 Task: Create a schedule automation trigger every saturday at 12:00 PM.
Action: Mouse moved to (1058, 305)
Screenshot: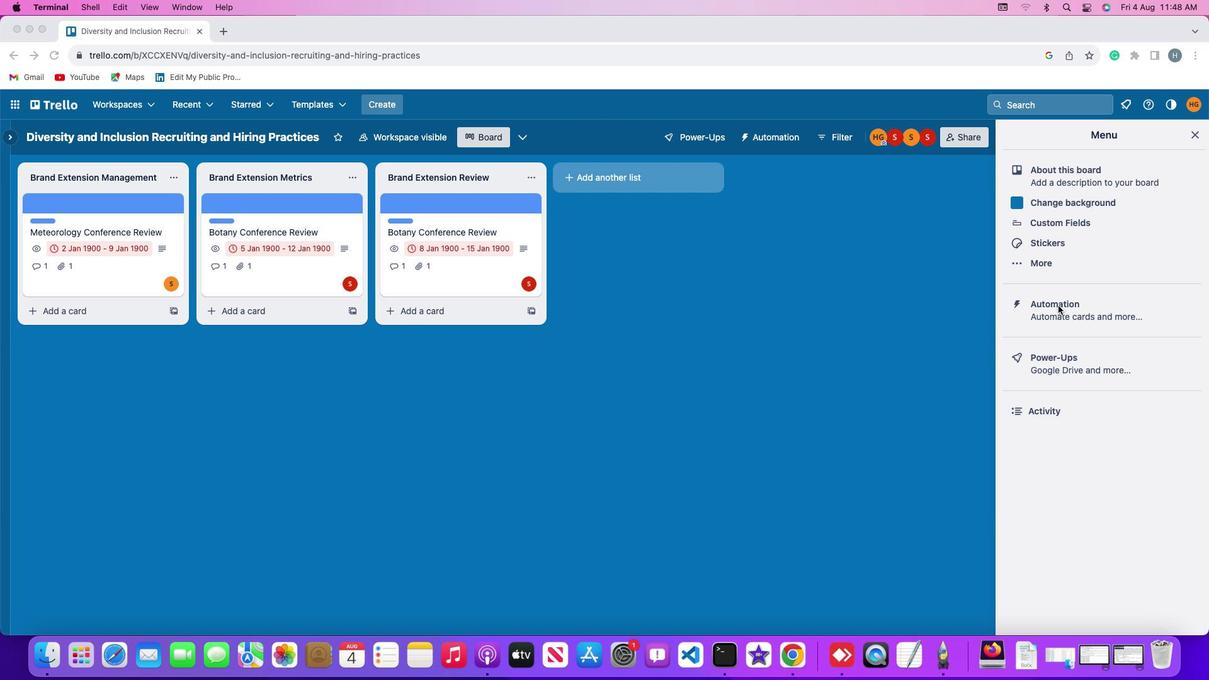 
Action: Mouse pressed left at (1058, 305)
Screenshot: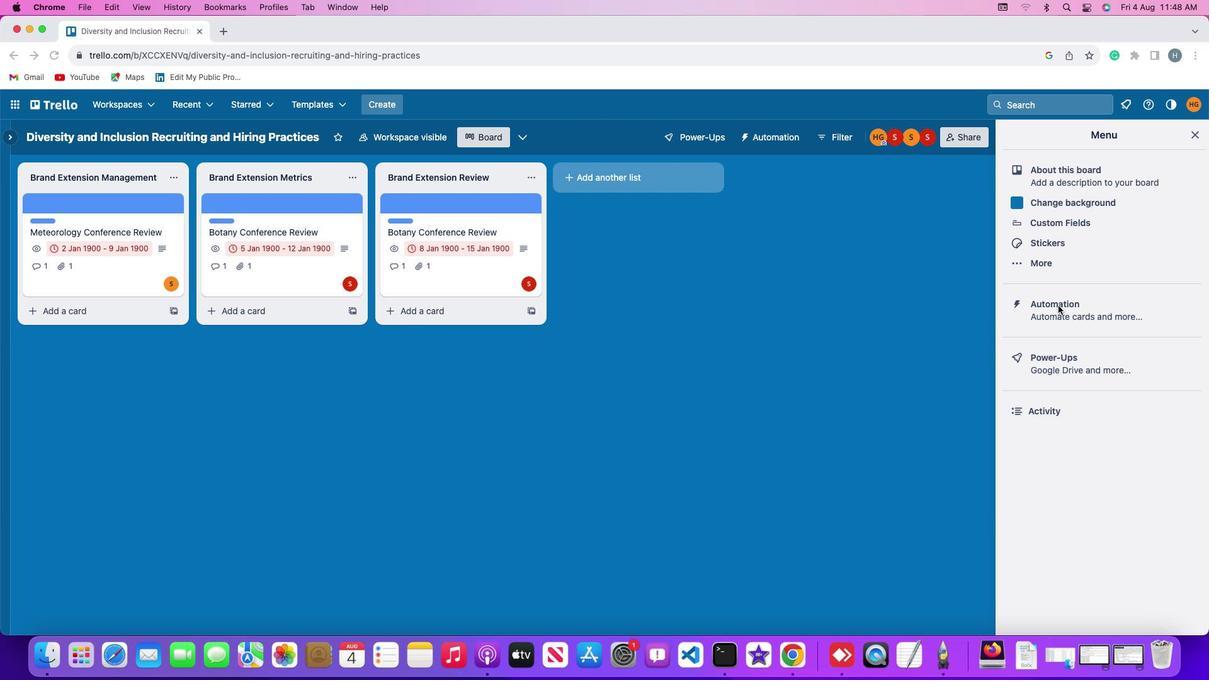 
Action: Mouse moved to (1062, 306)
Screenshot: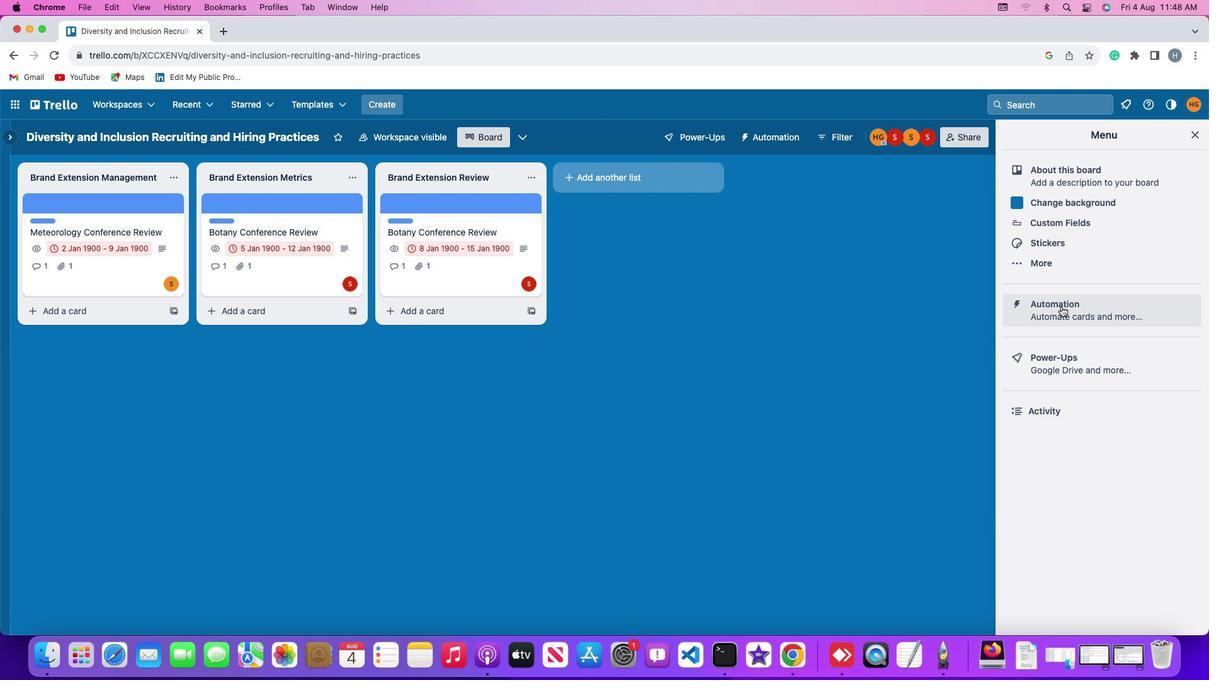 
Action: Mouse pressed left at (1062, 306)
Screenshot: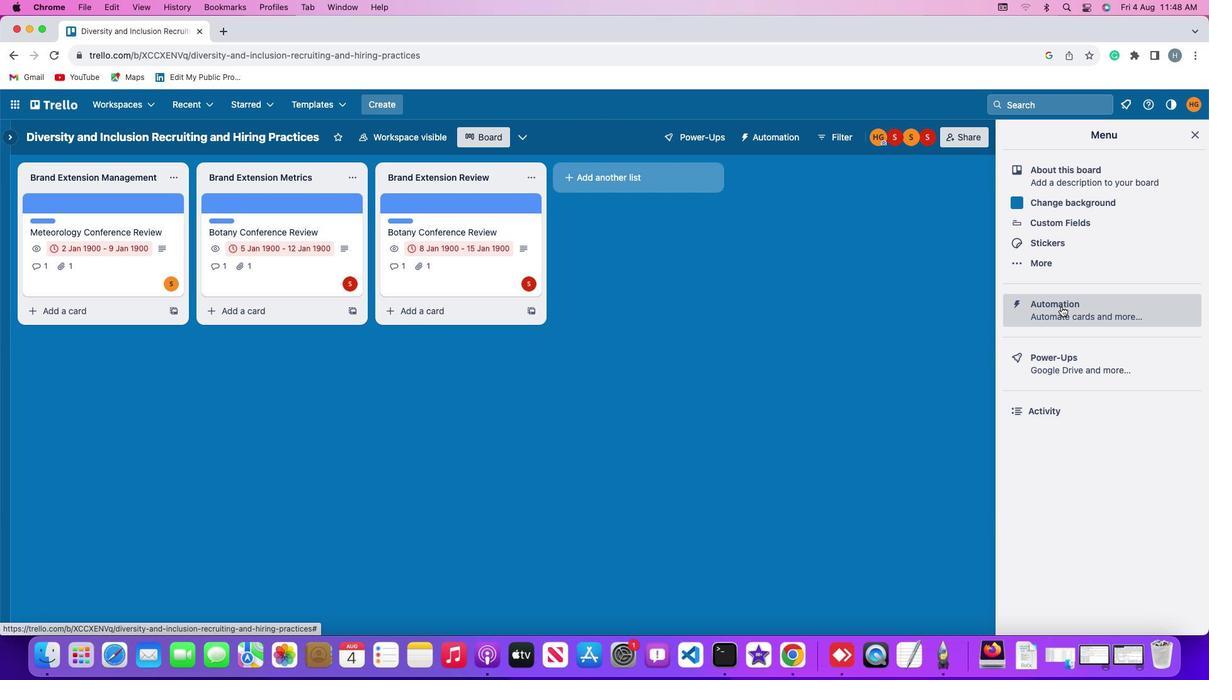 
Action: Mouse moved to (90, 270)
Screenshot: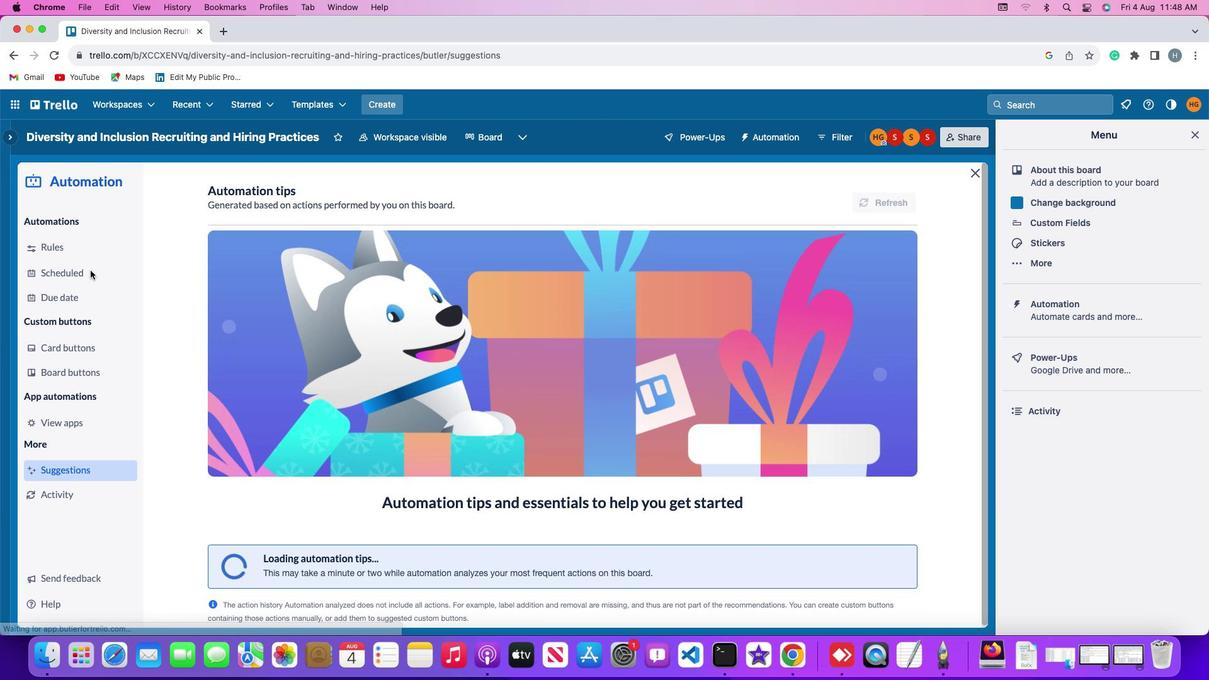 
Action: Mouse pressed left at (90, 270)
Screenshot: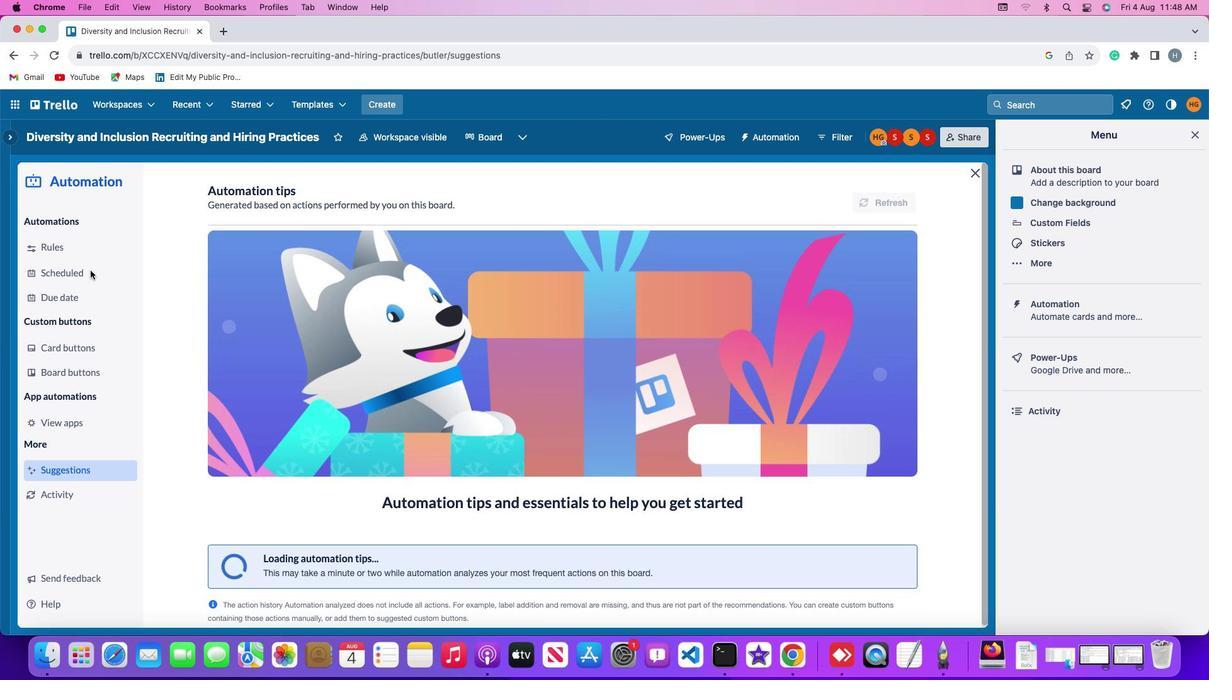 
Action: Mouse moved to (831, 192)
Screenshot: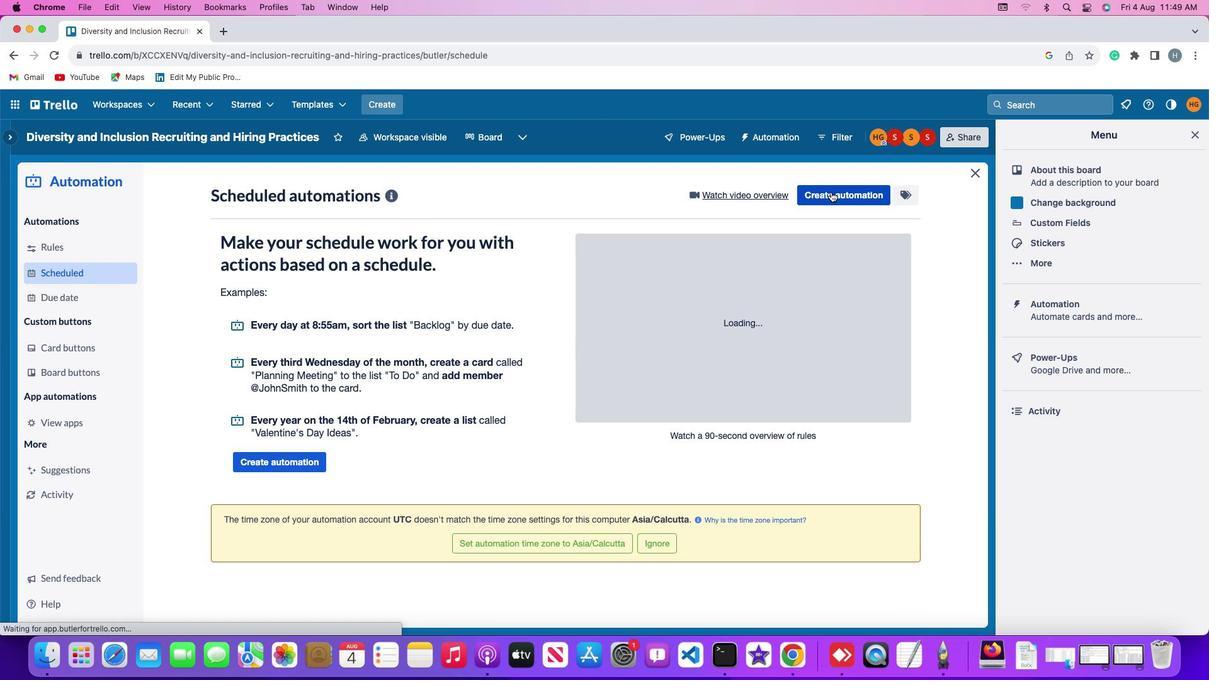 
Action: Mouse pressed left at (831, 192)
Screenshot: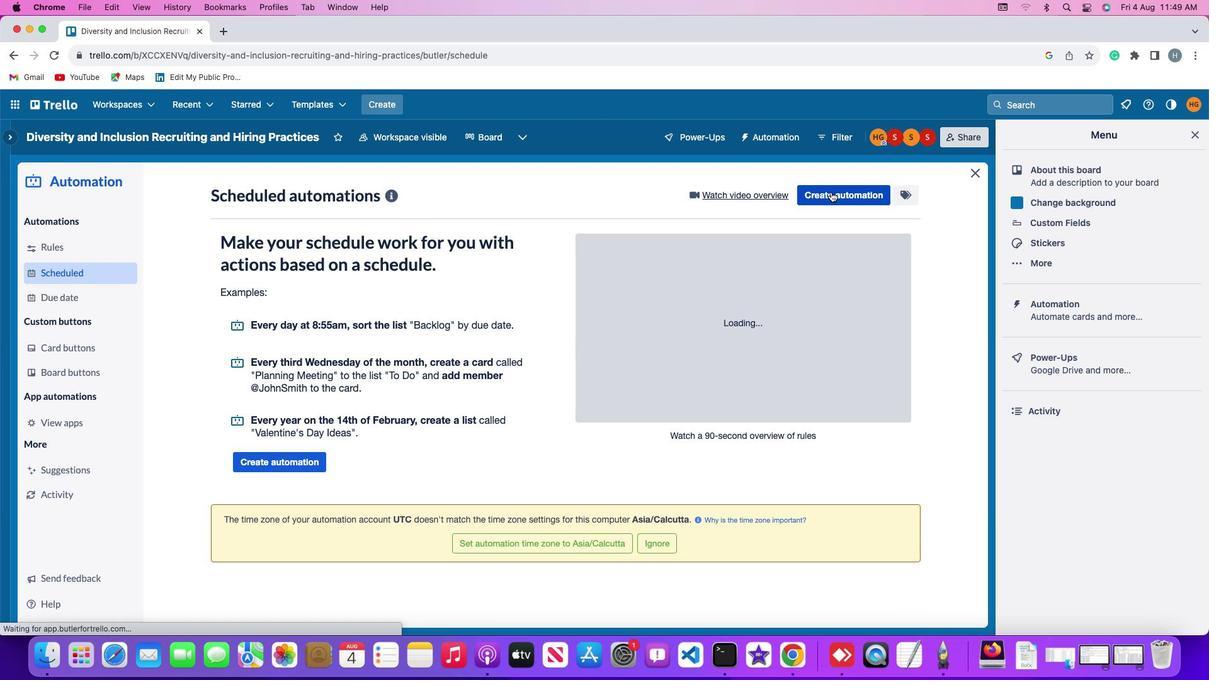 
Action: Mouse moved to (648, 317)
Screenshot: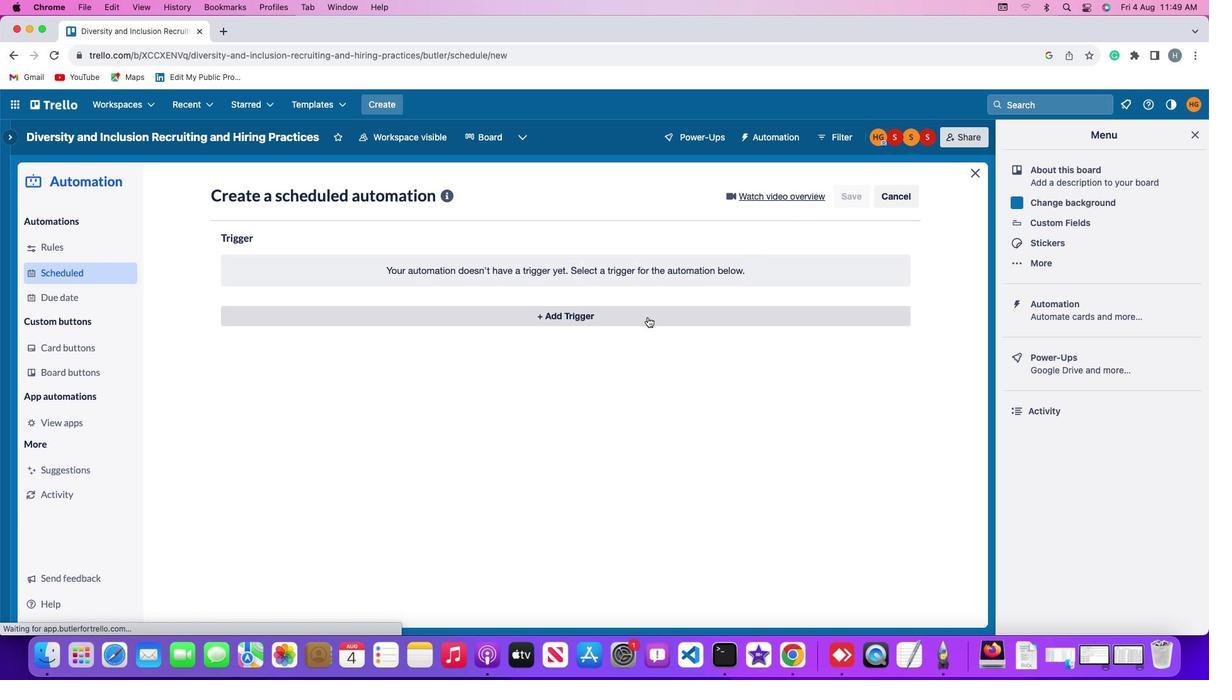 
Action: Mouse pressed left at (648, 317)
Screenshot: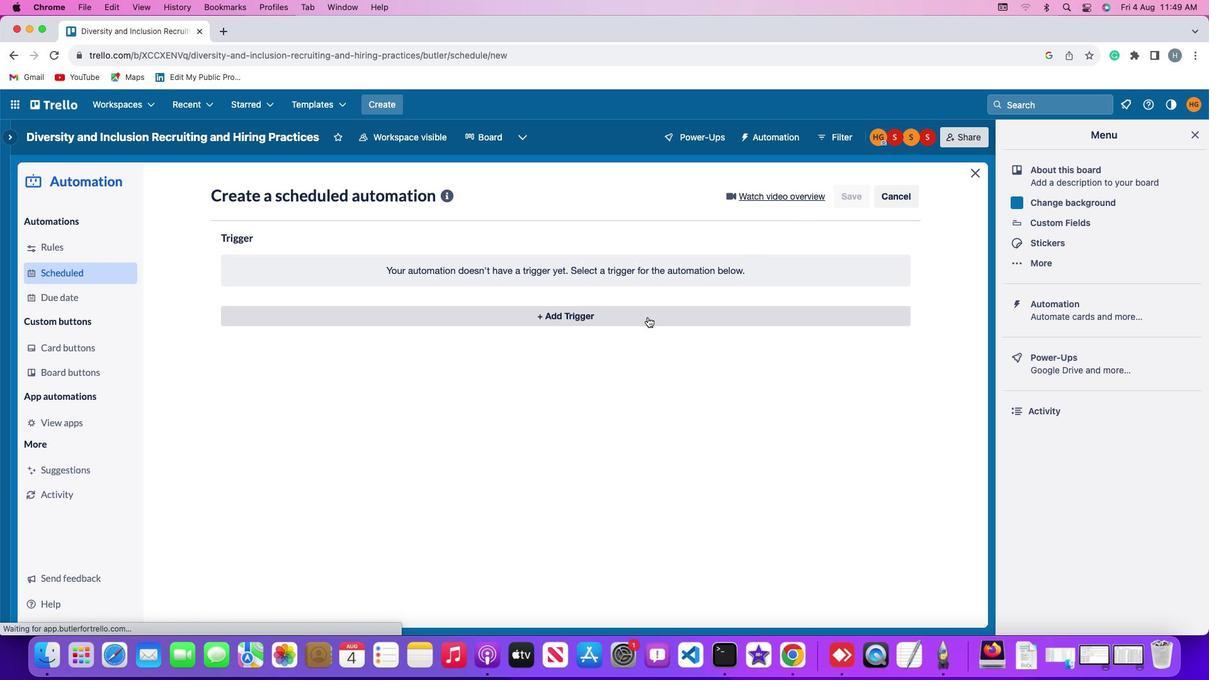 
Action: Mouse moved to (278, 406)
Screenshot: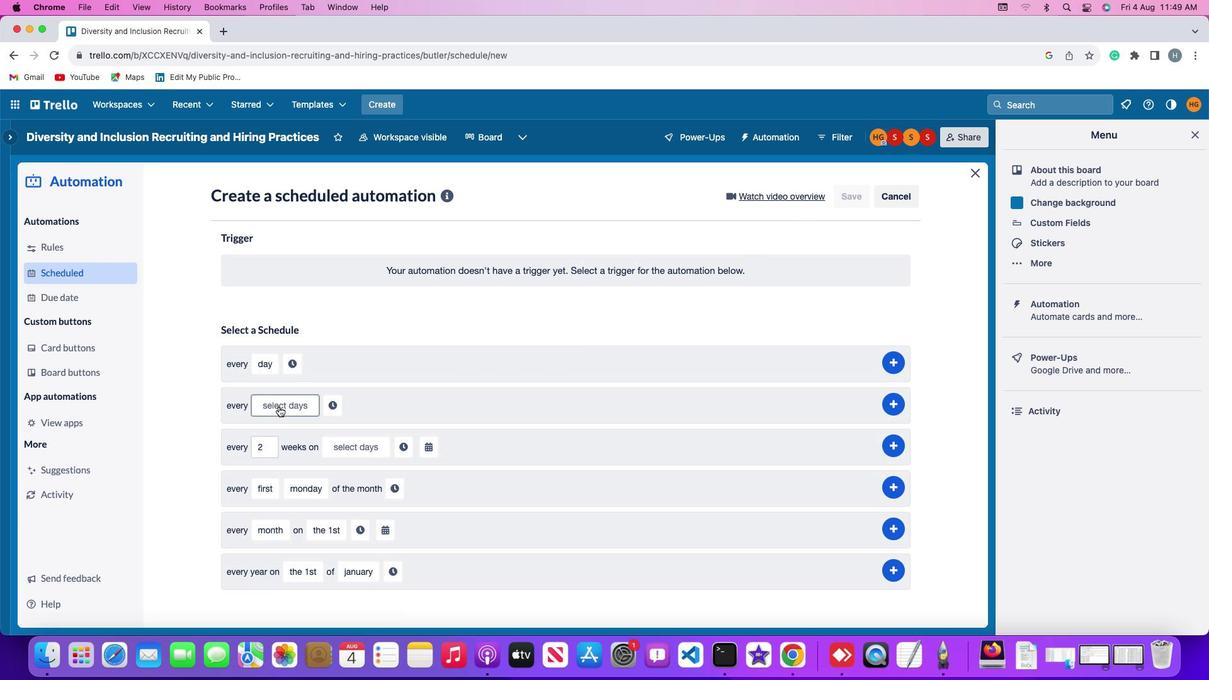 
Action: Mouse pressed left at (278, 406)
Screenshot: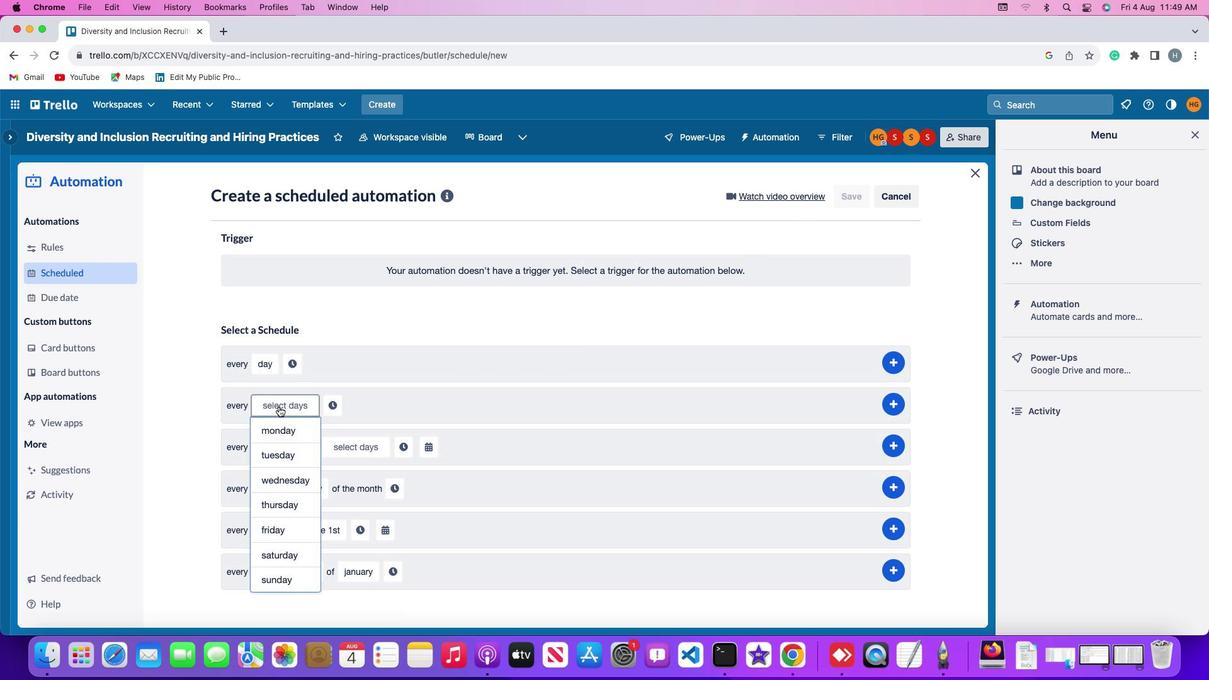 
Action: Mouse moved to (278, 550)
Screenshot: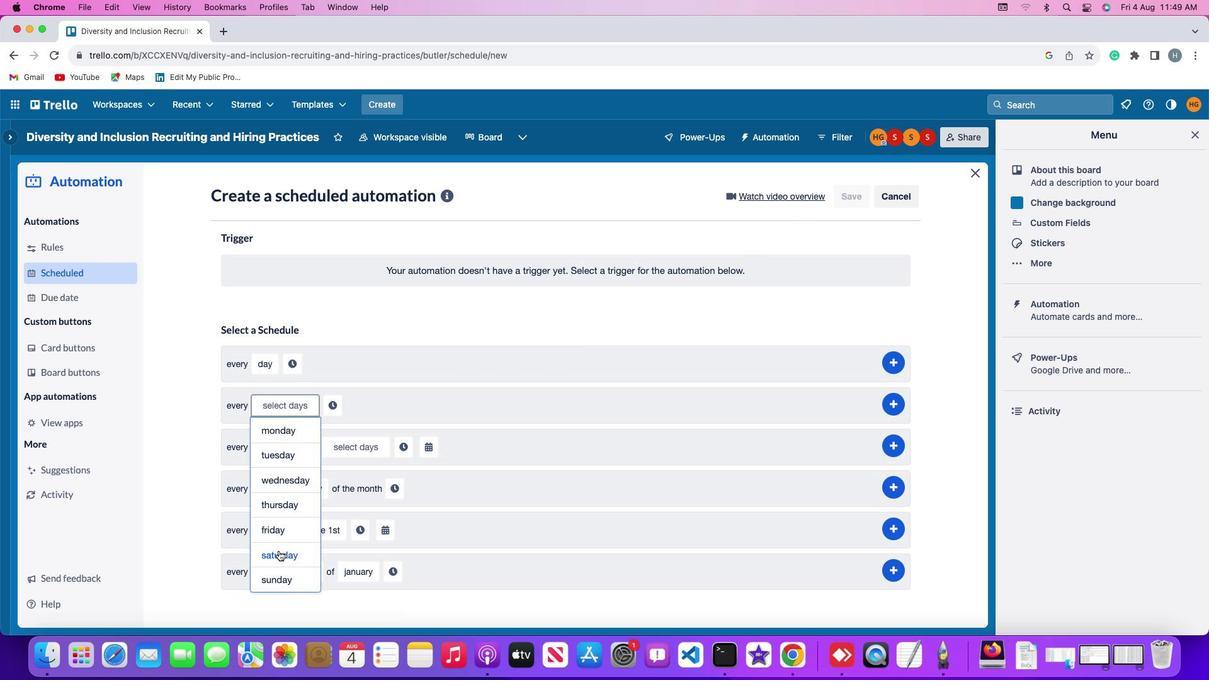 
Action: Mouse pressed left at (278, 550)
Screenshot: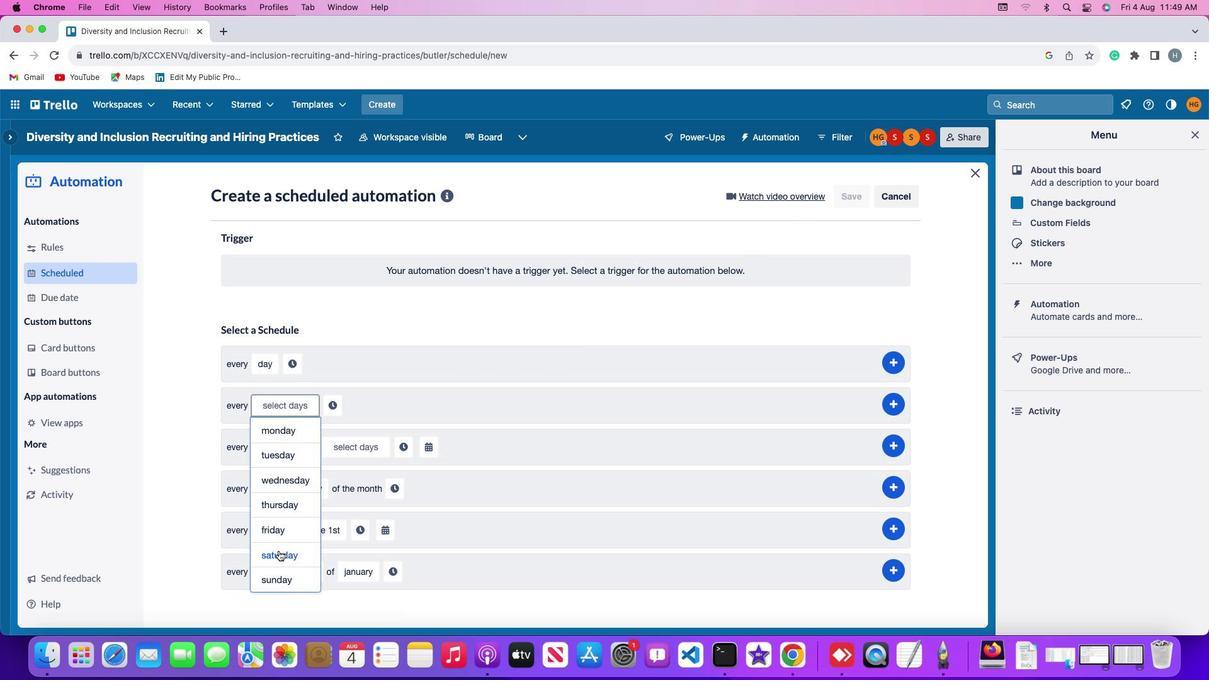 
Action: Mouse moved to (342, 405)
Screenshot: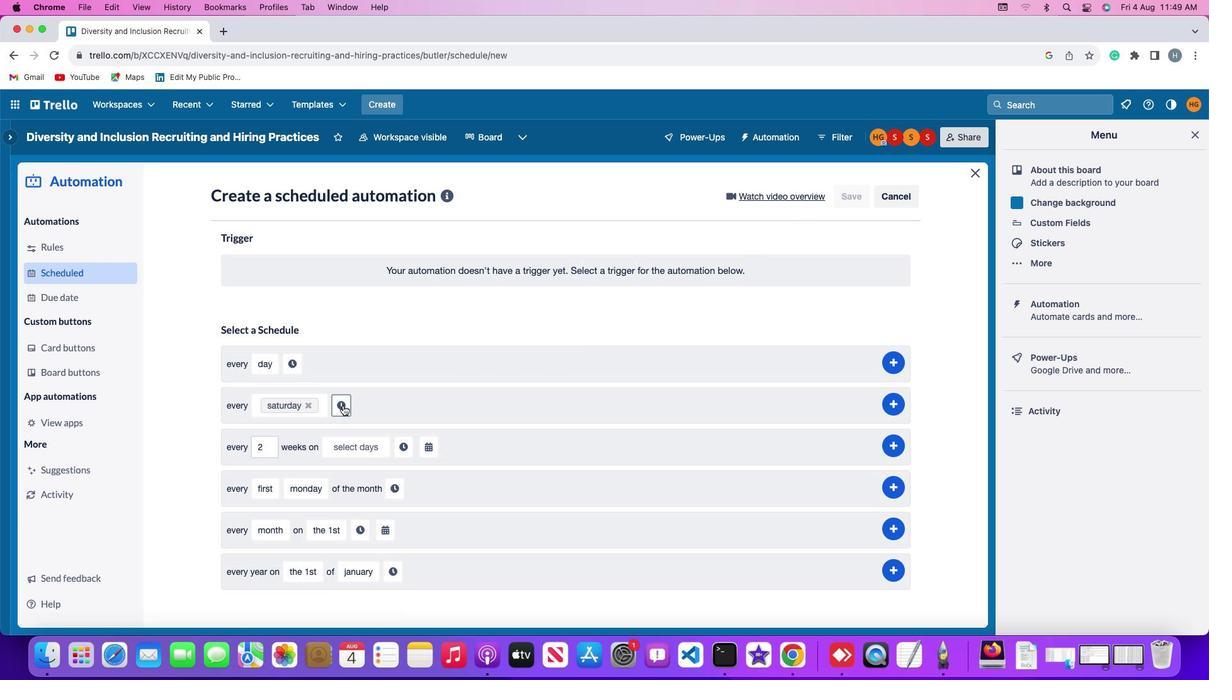 
Action: Mouse pressed left at (342, 405)
Screenshot: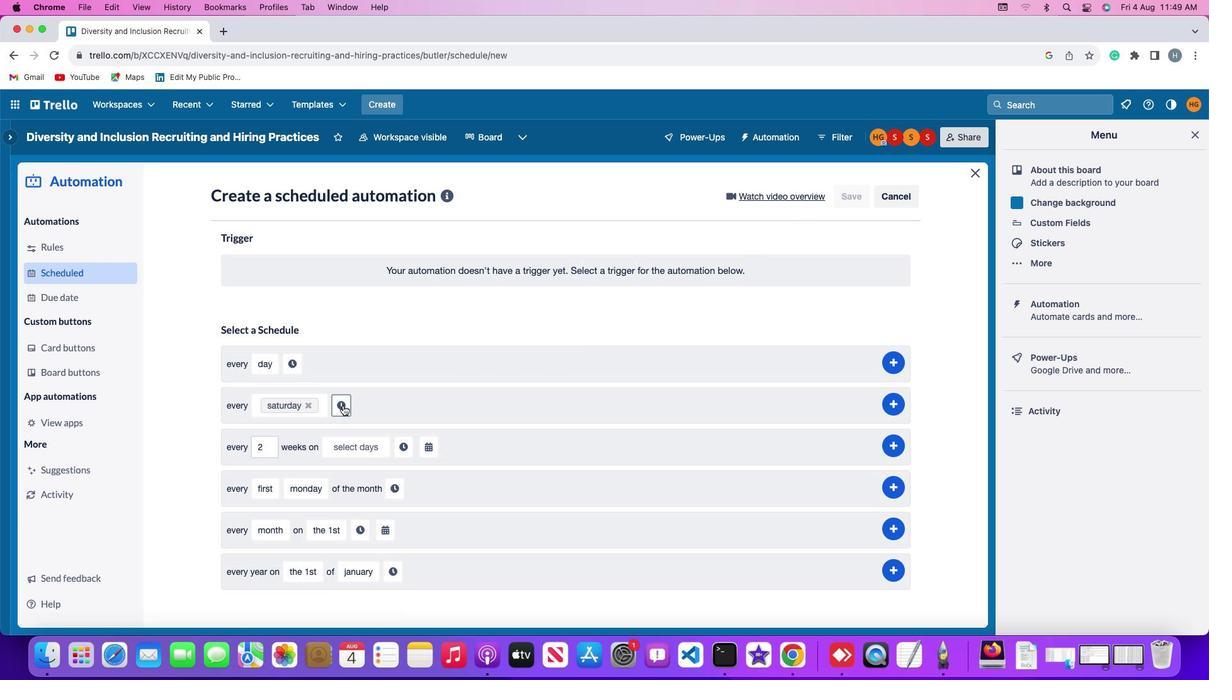 
Action: Mouse moved to (370, 406)
Screenshot: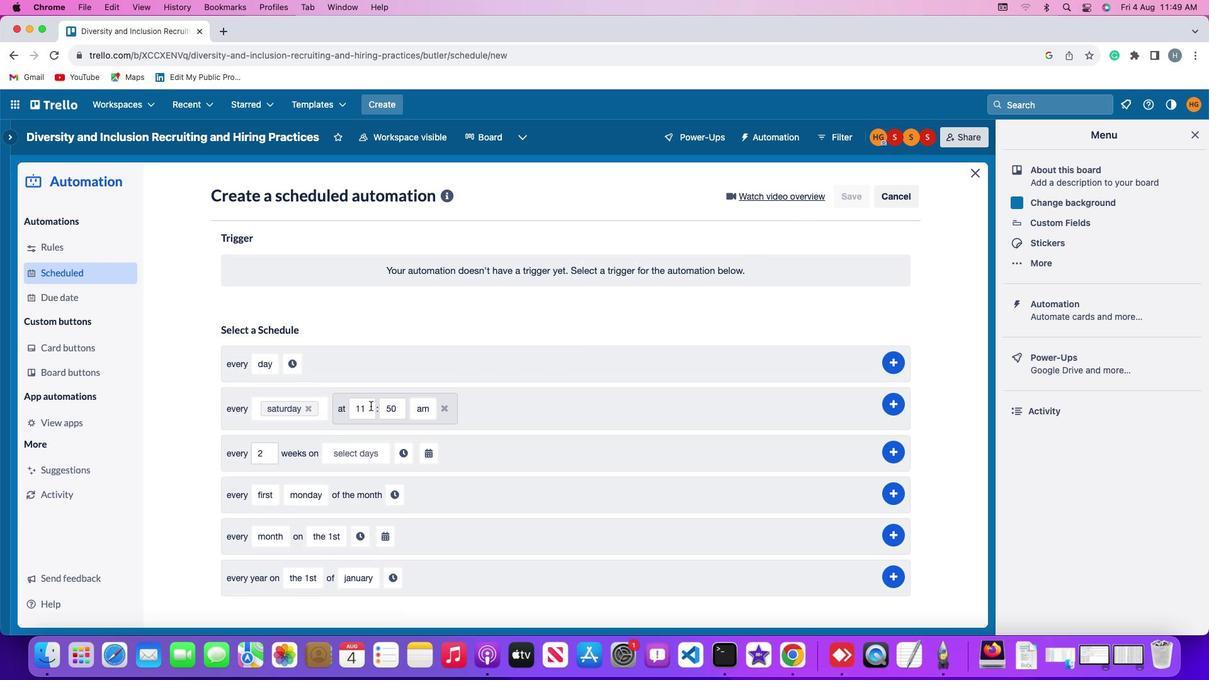 
Action: Mouse pressed left at (370, 406)
Screenshot: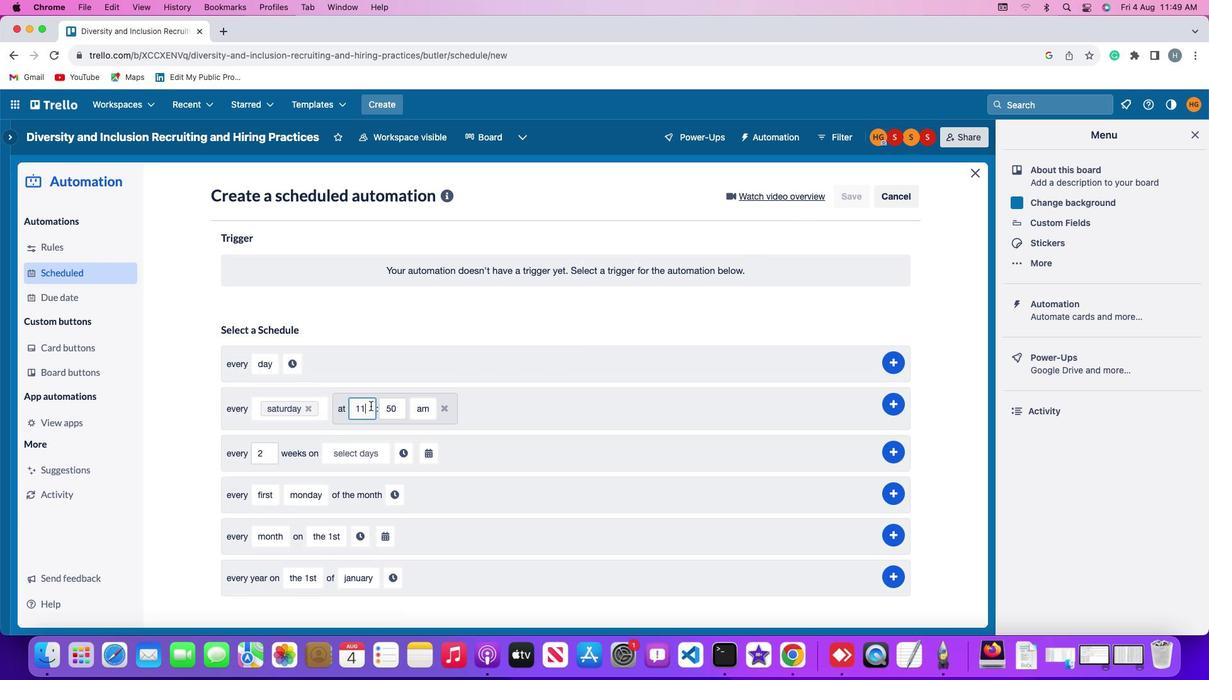 
Action: Mouse moved to (371, 405)
Screenshot: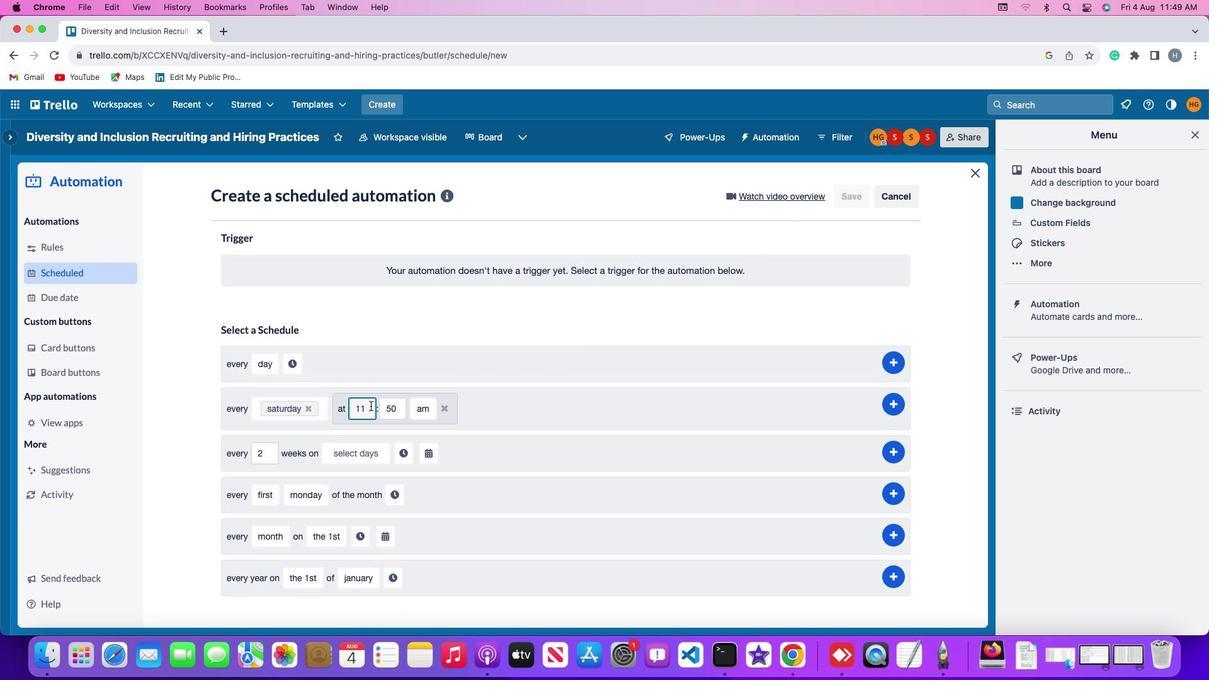 
Action: Key pressed Key.backspace'2'
Screenshot: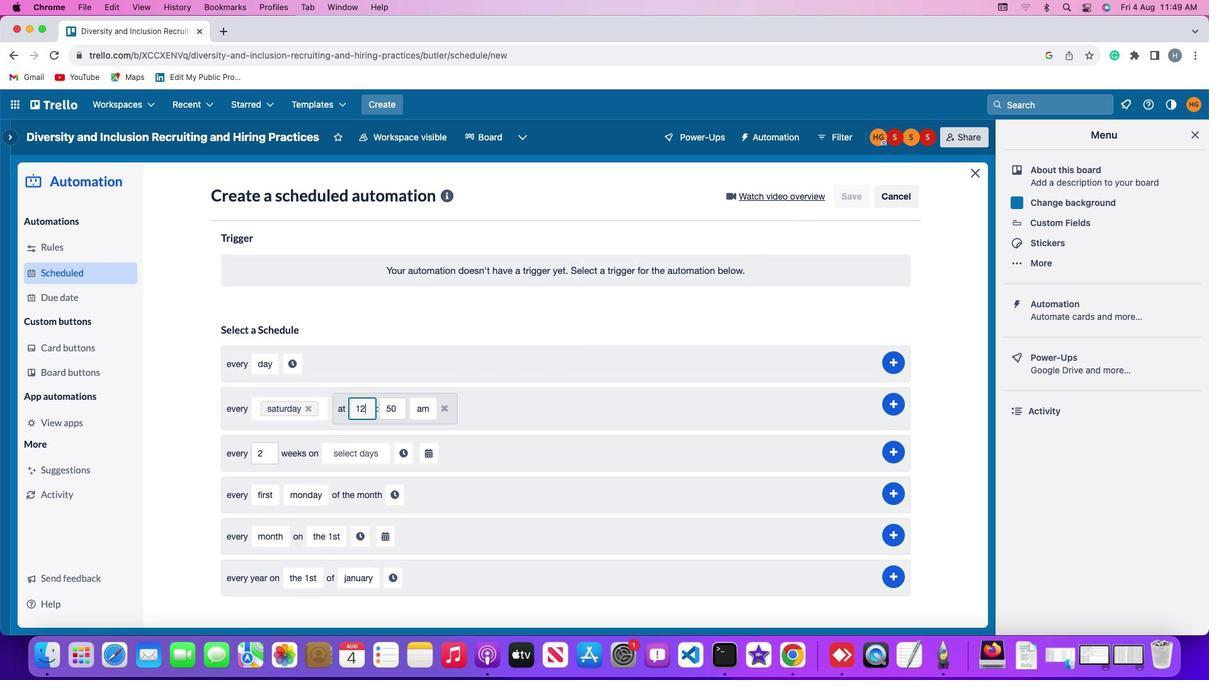 
Action: Mouse moved to (400, 408)
Screenshot: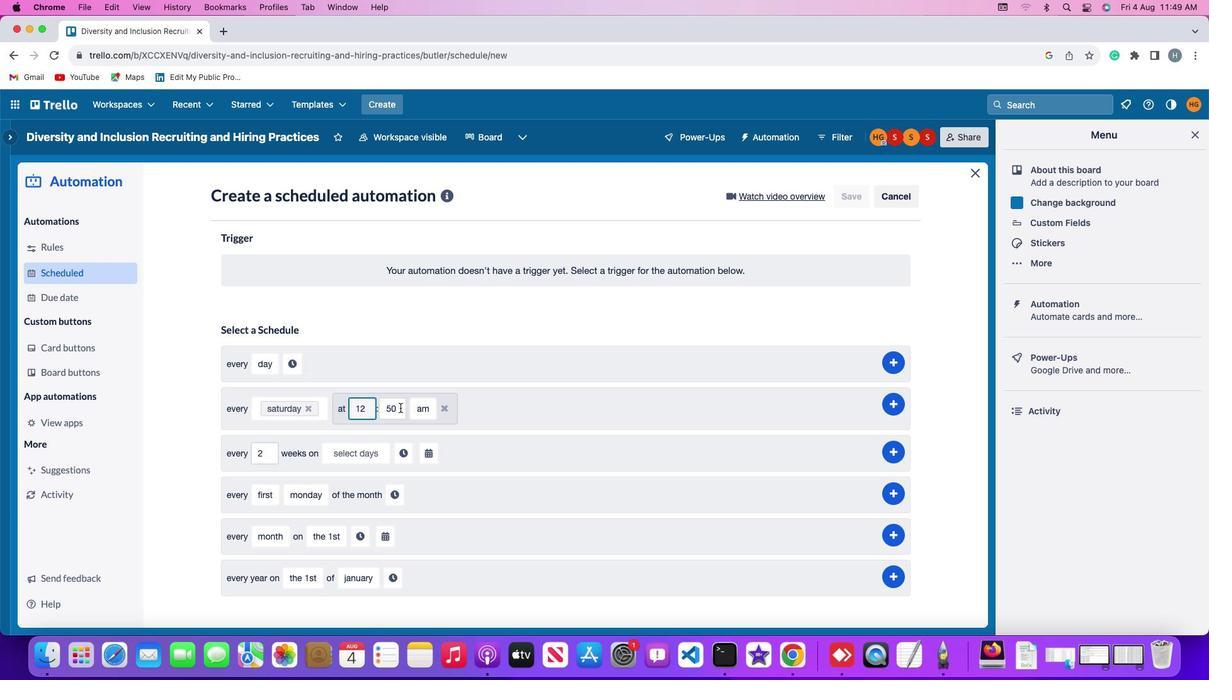
Action: Mouse pressed left at (400, 408)
Screenshot: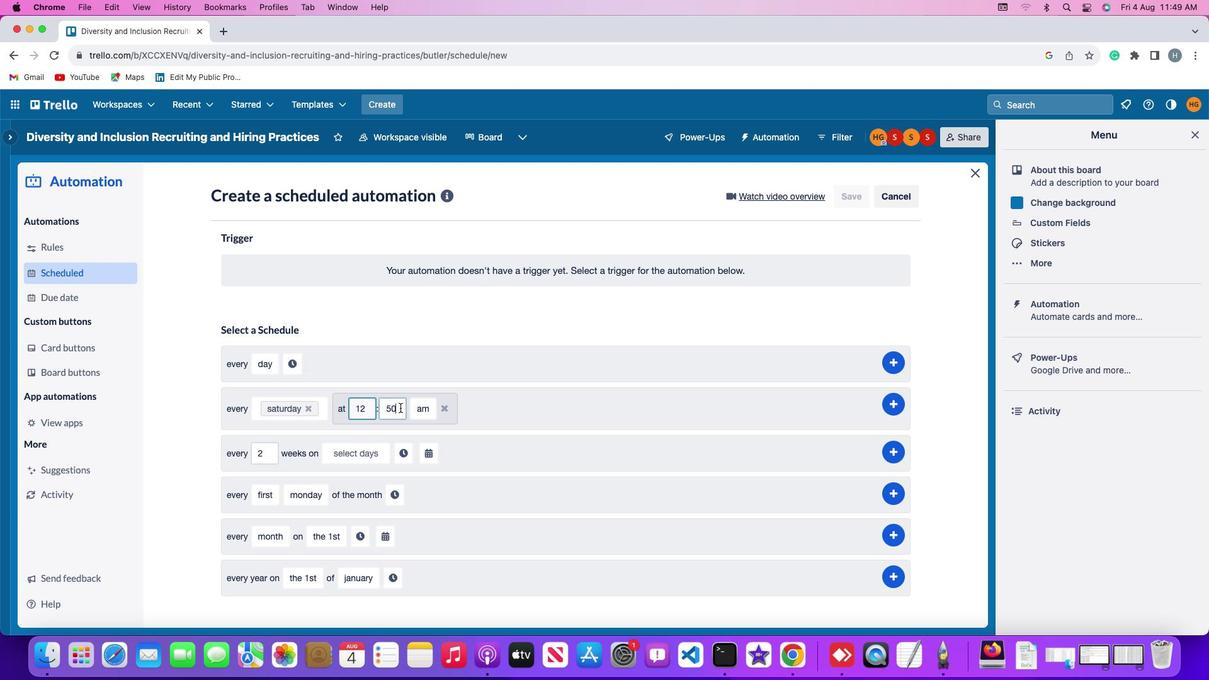
Action: Key pressed '0'Key.backspaceKey.backspaceKey.backspace'0''0'
Screenshot: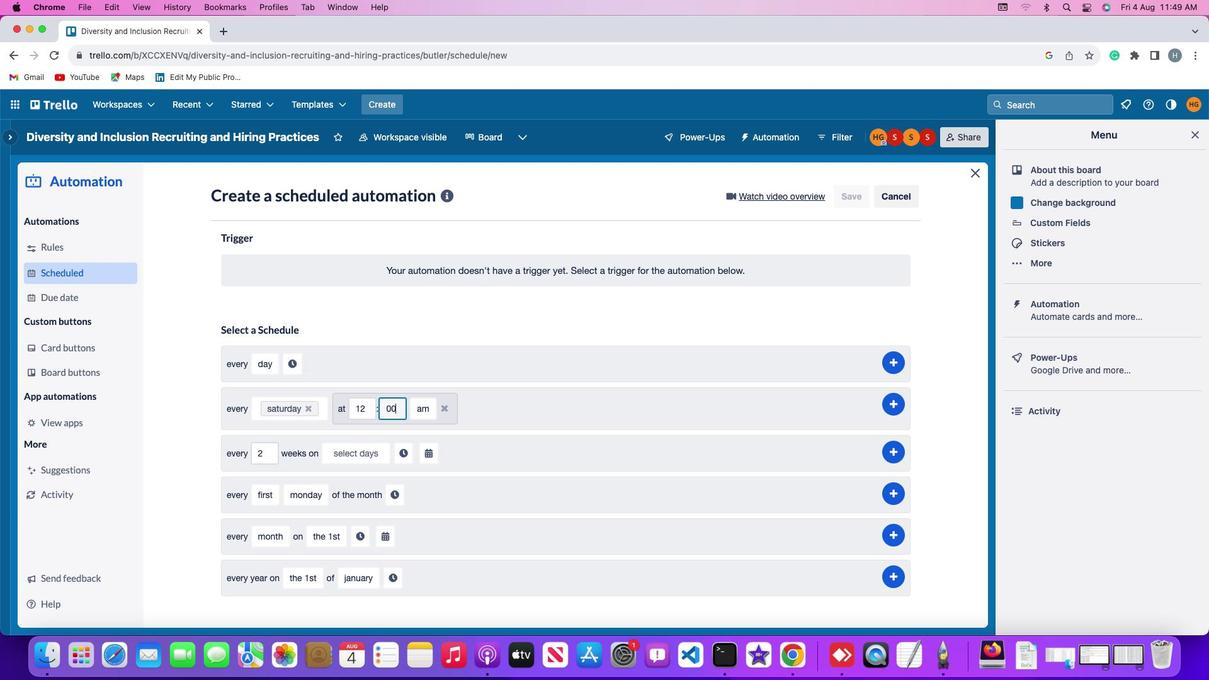 
Action: Mouse moved to (423, 455)
Screenshot: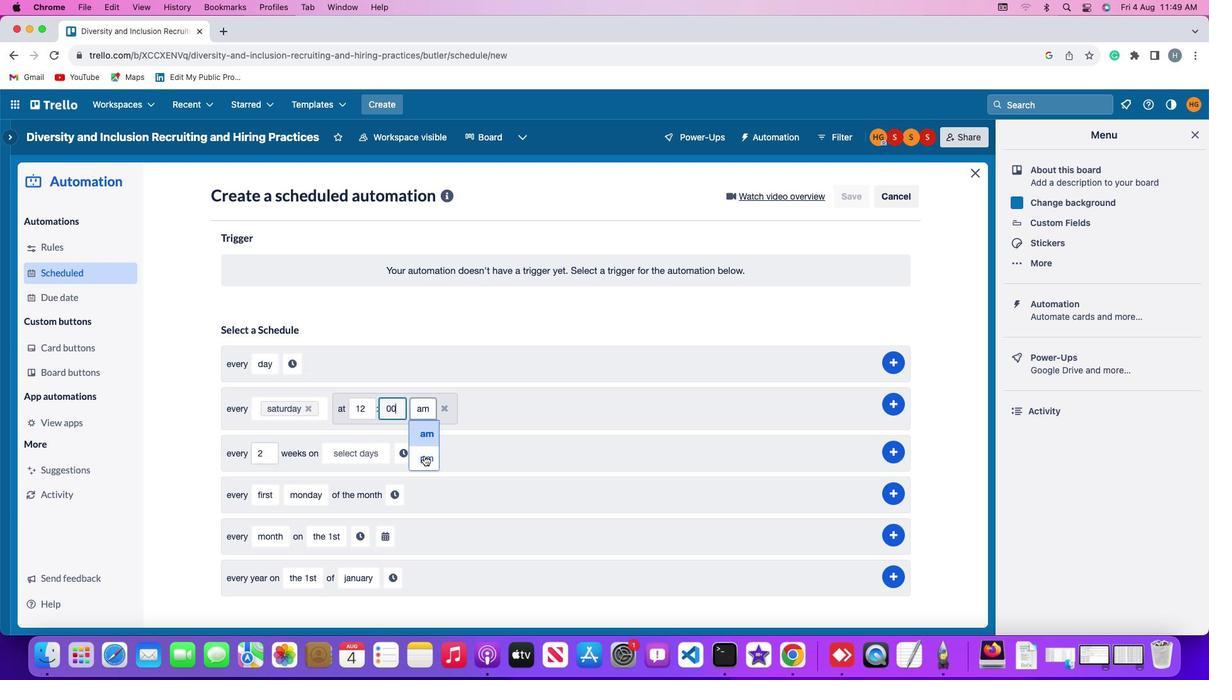 
Action: Mouse pressed left at (423, 455)
Screenshot: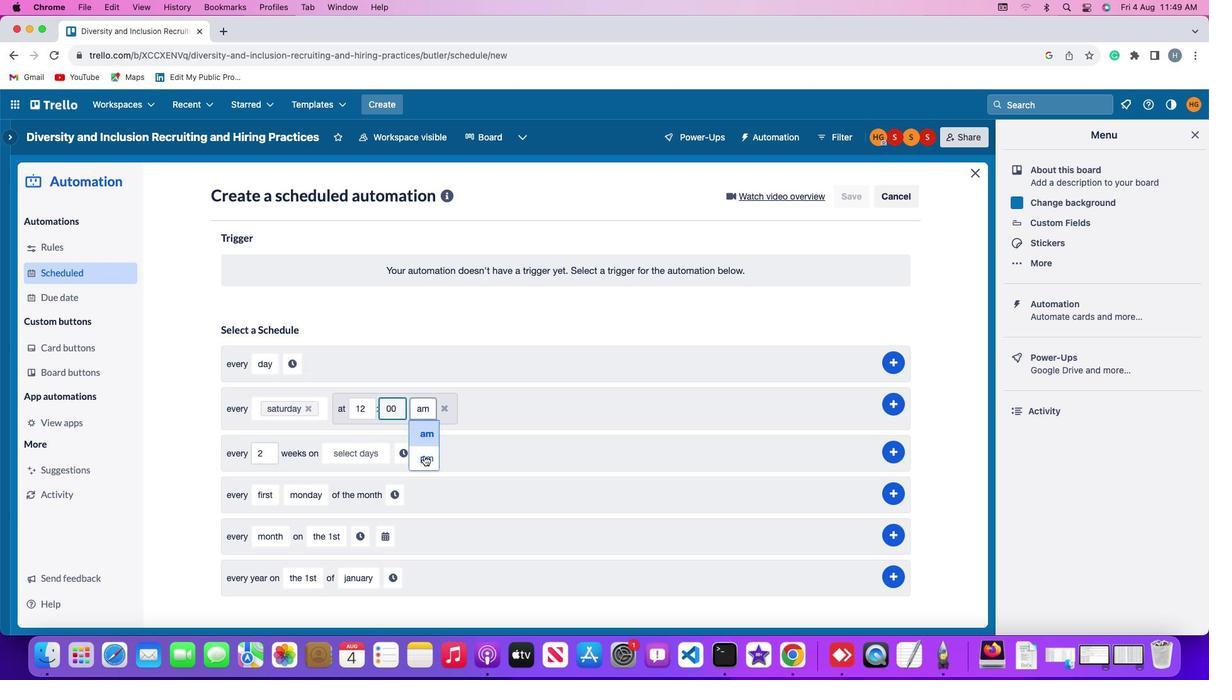 
Action: Mouse moved to (901, 402)
Screenshot: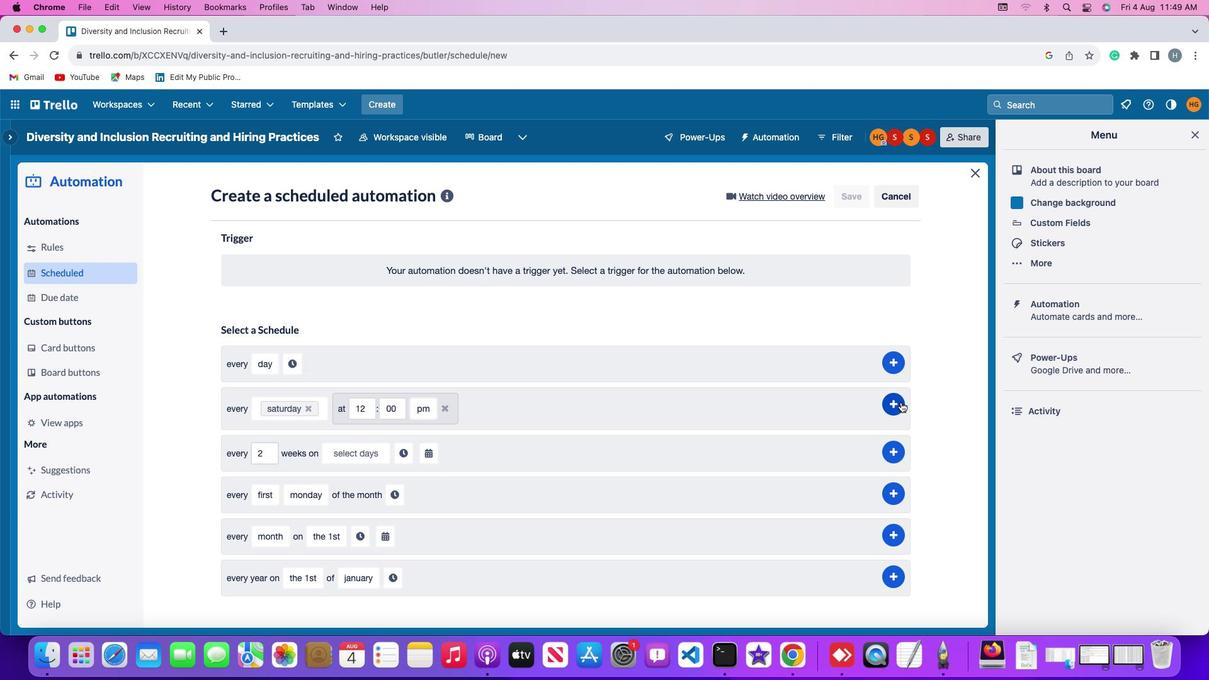 
Action: Mouse pressed left at (901, 402)
Screenshot: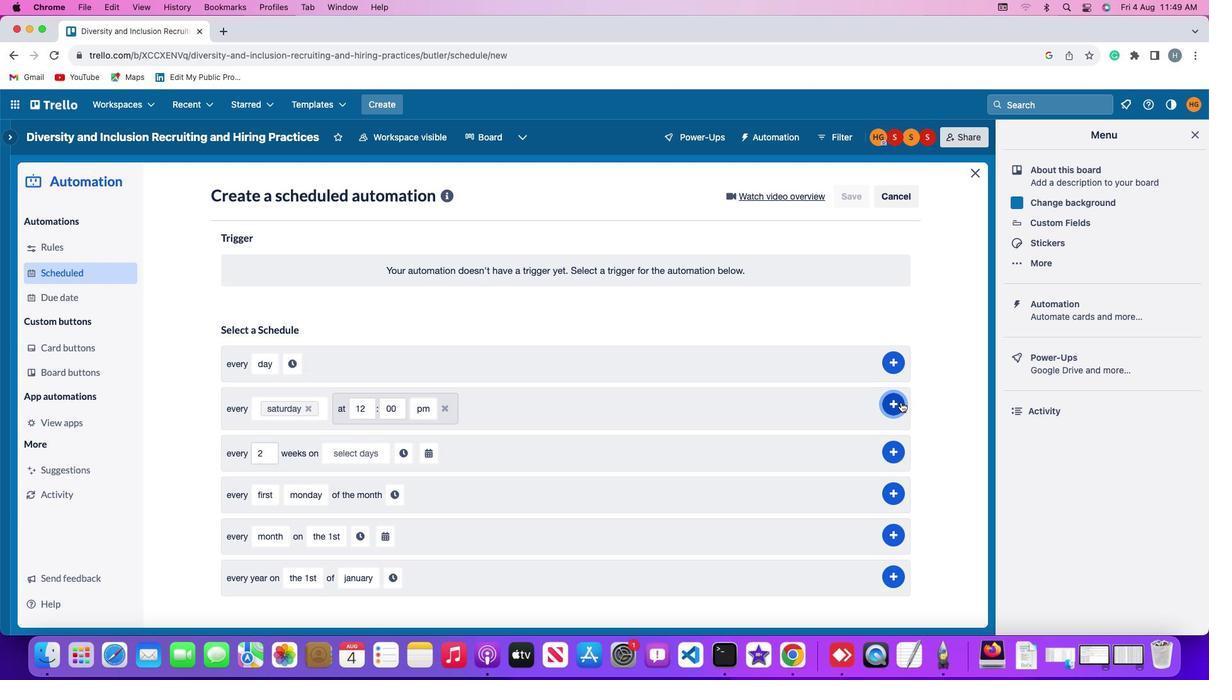 
Action: Mouse moved to (816, 319)
Screenshot: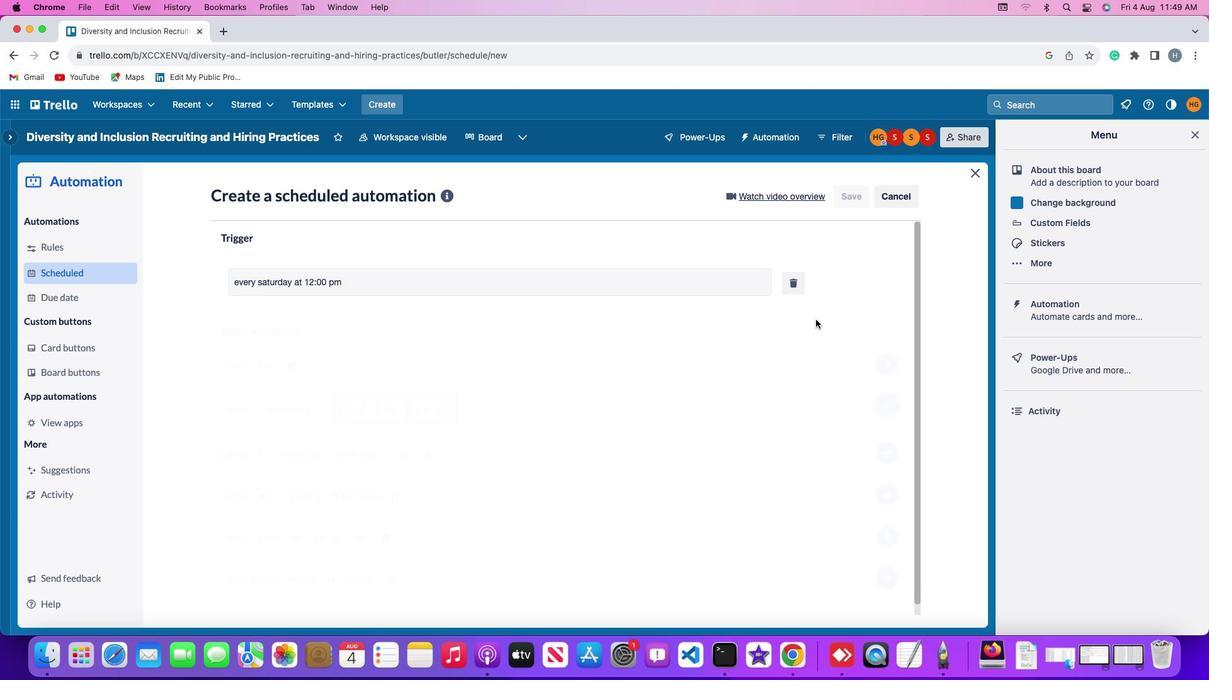 
